 Task: Add the task  Develop a new online tool for online resume building to the section Integration Testing Sprint in the project BlueTech and add a Due Date to the respective task as 2023/09/18
Action: Mouse moved to (813, 477)
Screenshot: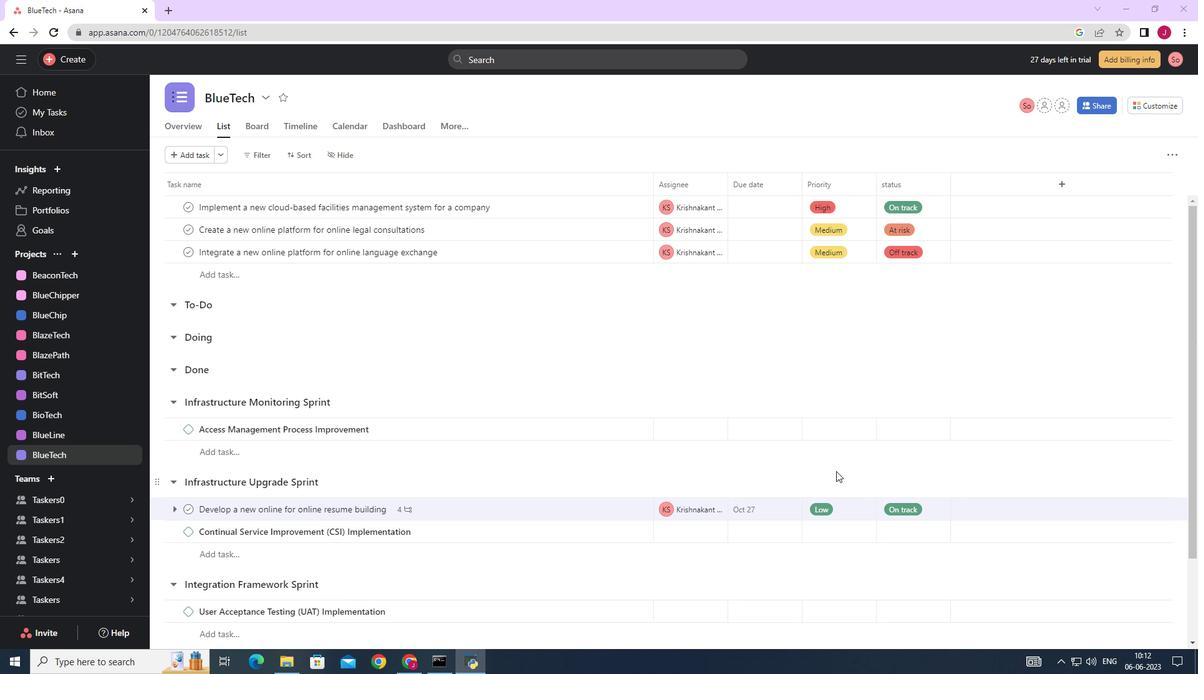 
Action: Mouse scrolled (814, 477) with delta (0, 0)
Screenshot: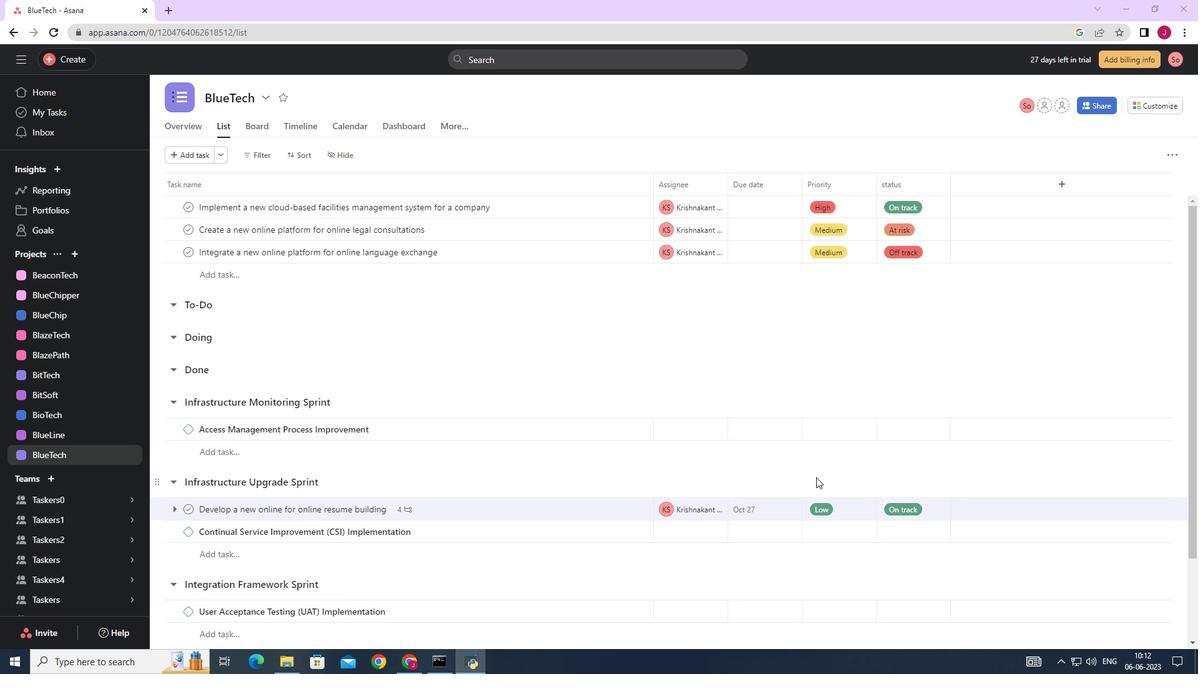 
Action: Mouse scrolled (813, 477) with delta (0, 0)
Screenshot: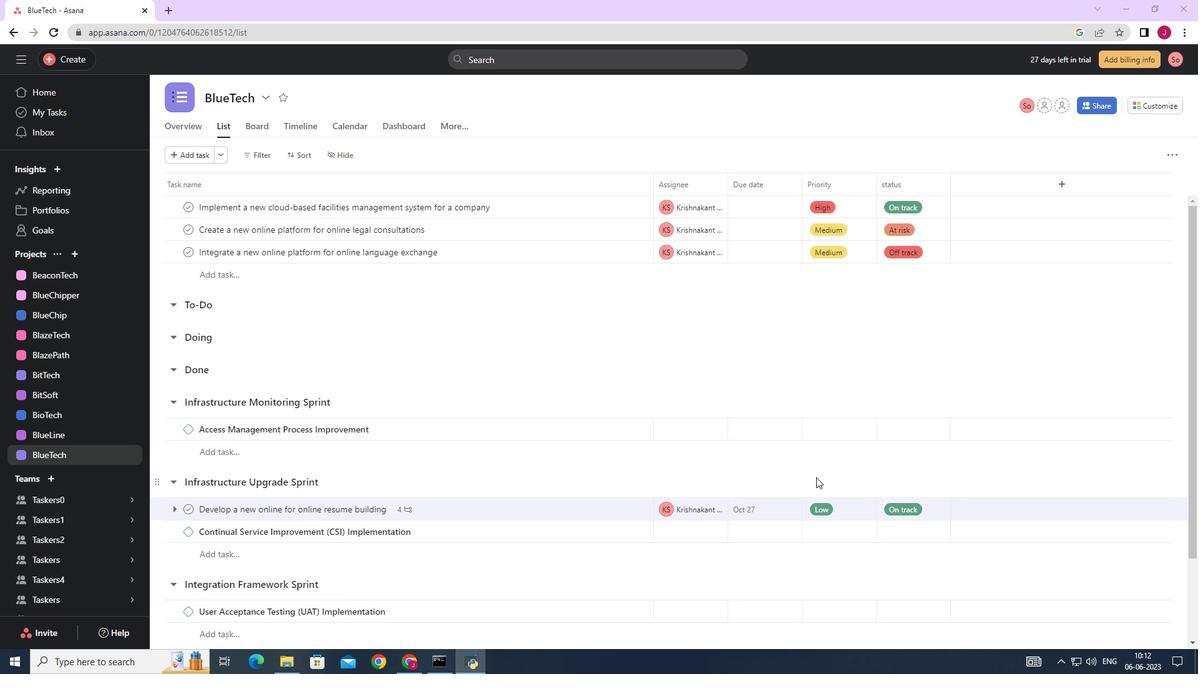 
Action: Mouse scrolled (813, 477) with delta (0, 0)
Screenshot: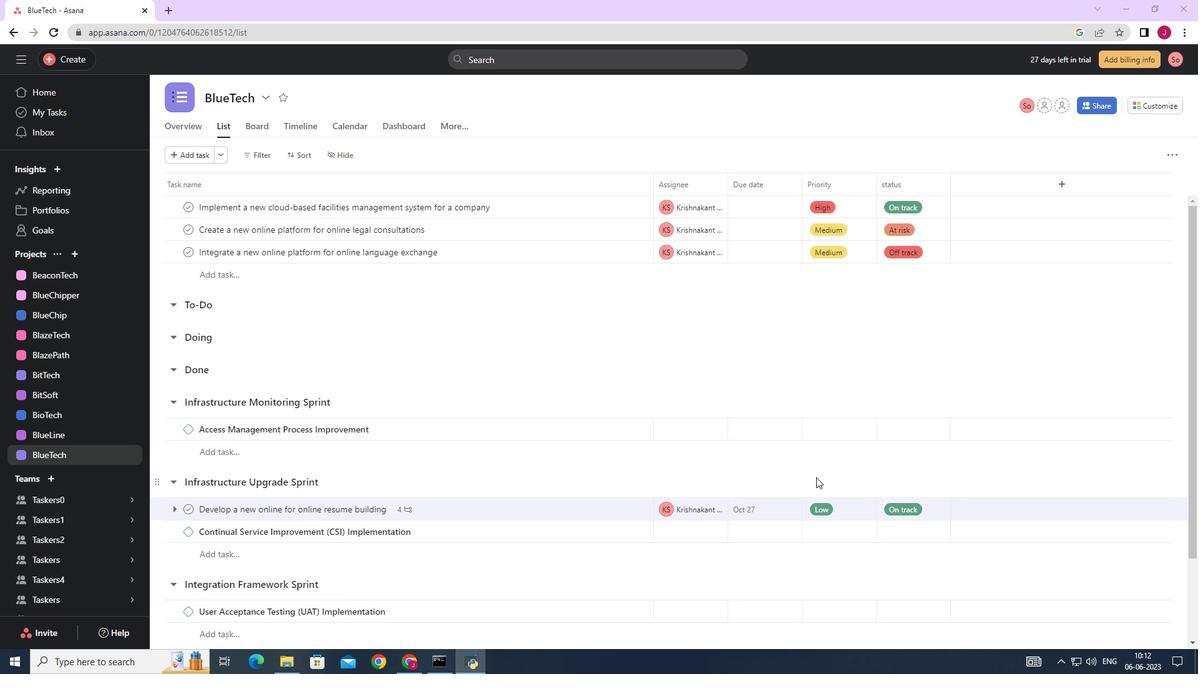 
Action: Mouse scrolled (813, 477) with delta (0, 0)
Screenshot: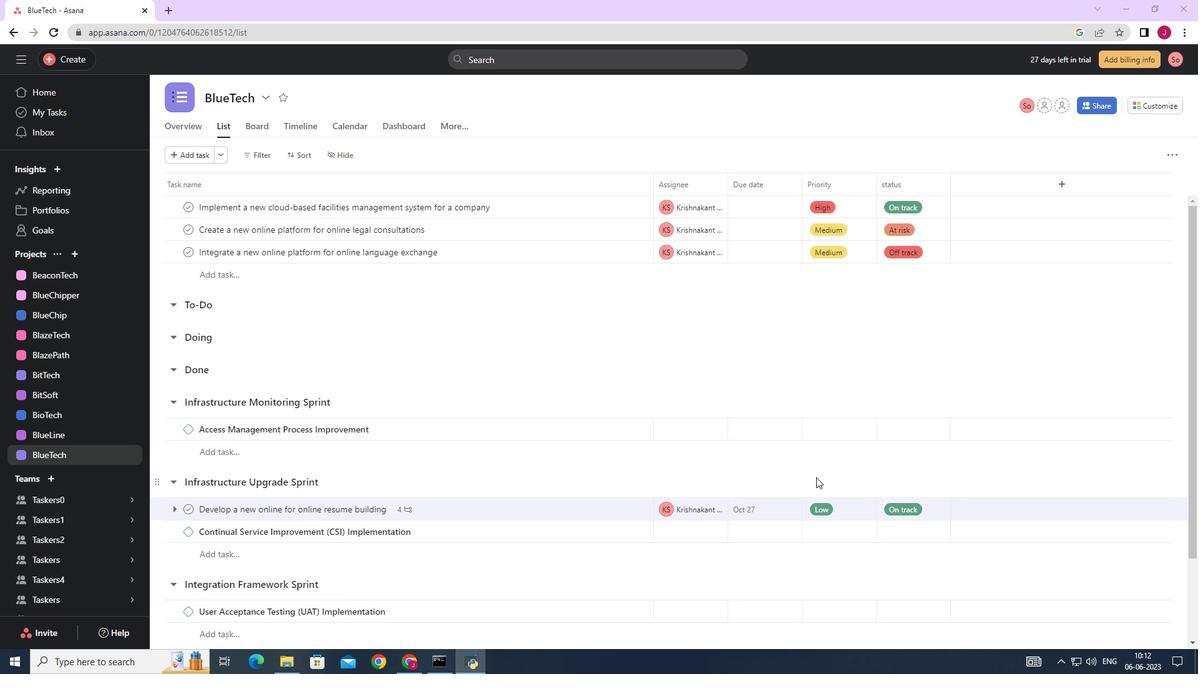 
Action: Mouse scrolled (813, 477) with delta (0, 0)
Screenshot: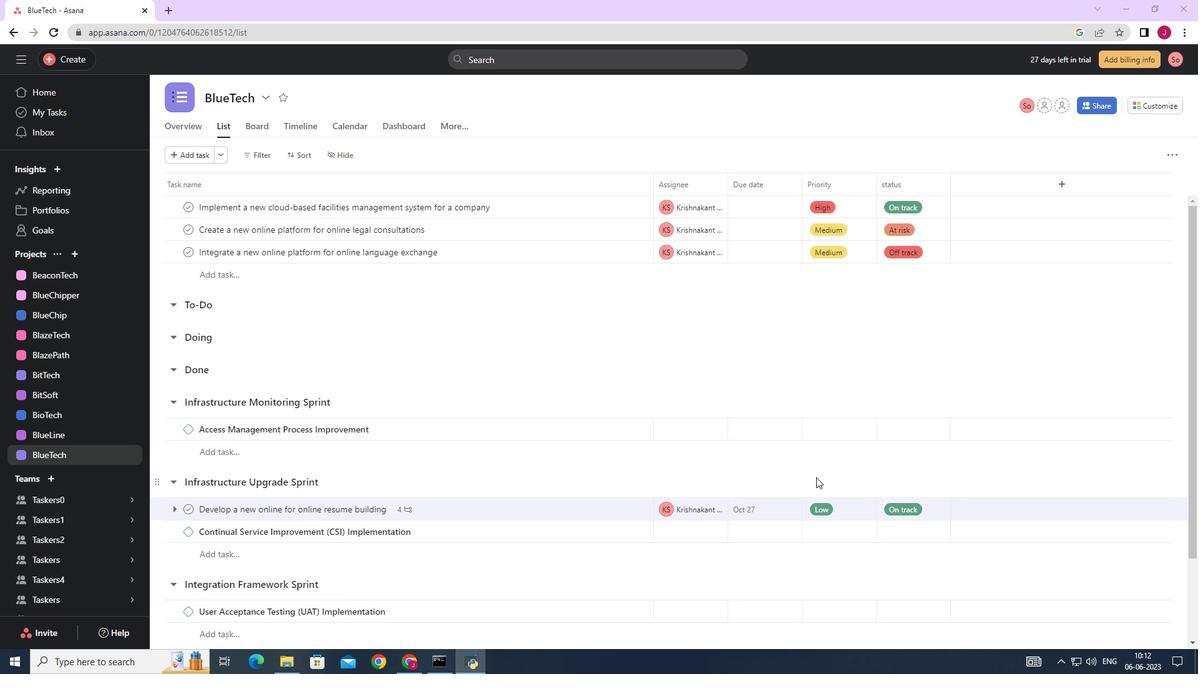 
Action: Mouse moved to (625, 407)
Screenshot: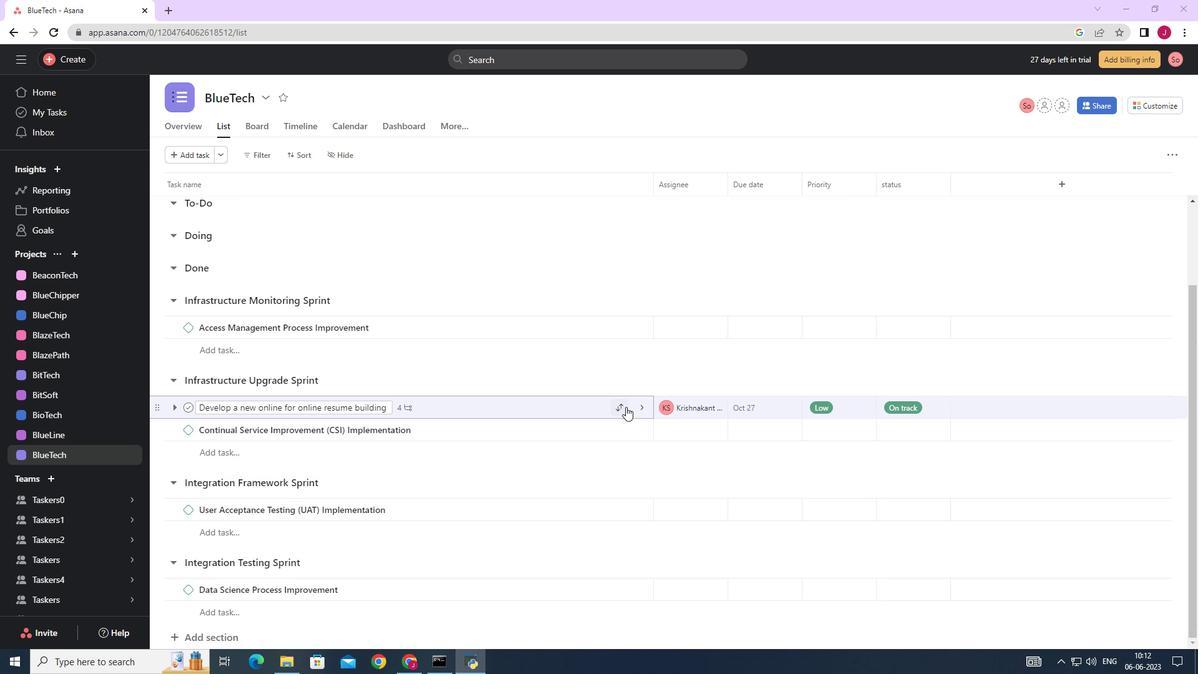 
Action: Mouse pressed left at (625, 407)
Screenshot: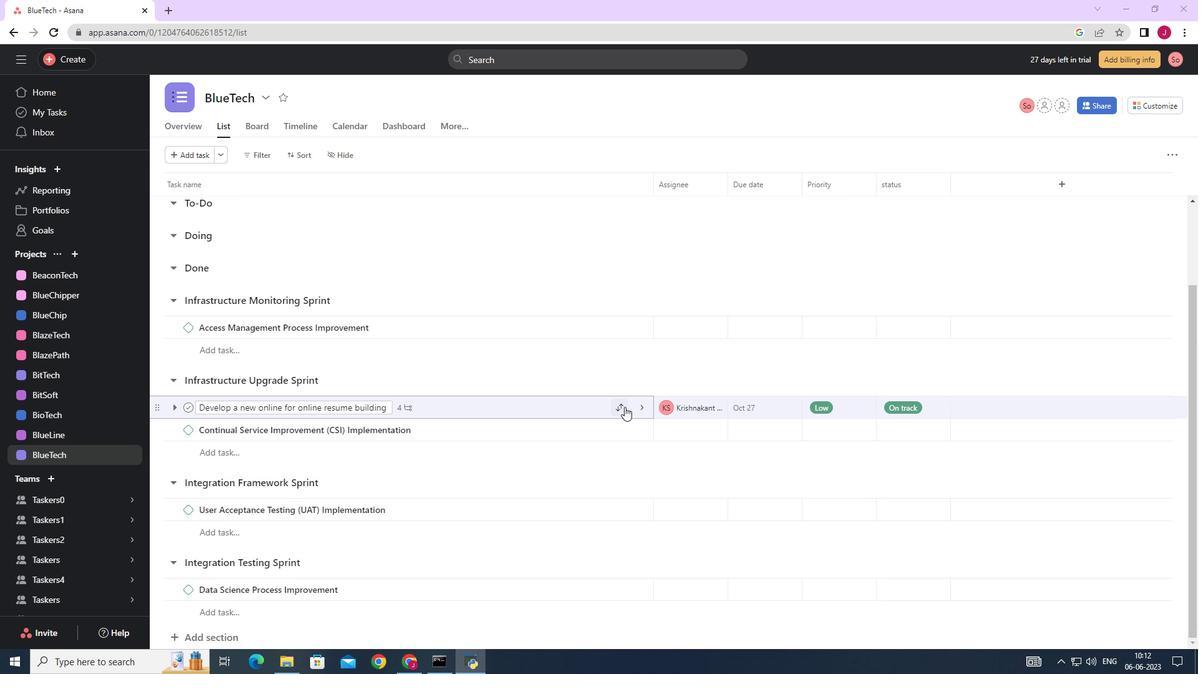 
Action: Mouse moved to (562, 593)
Screenshot: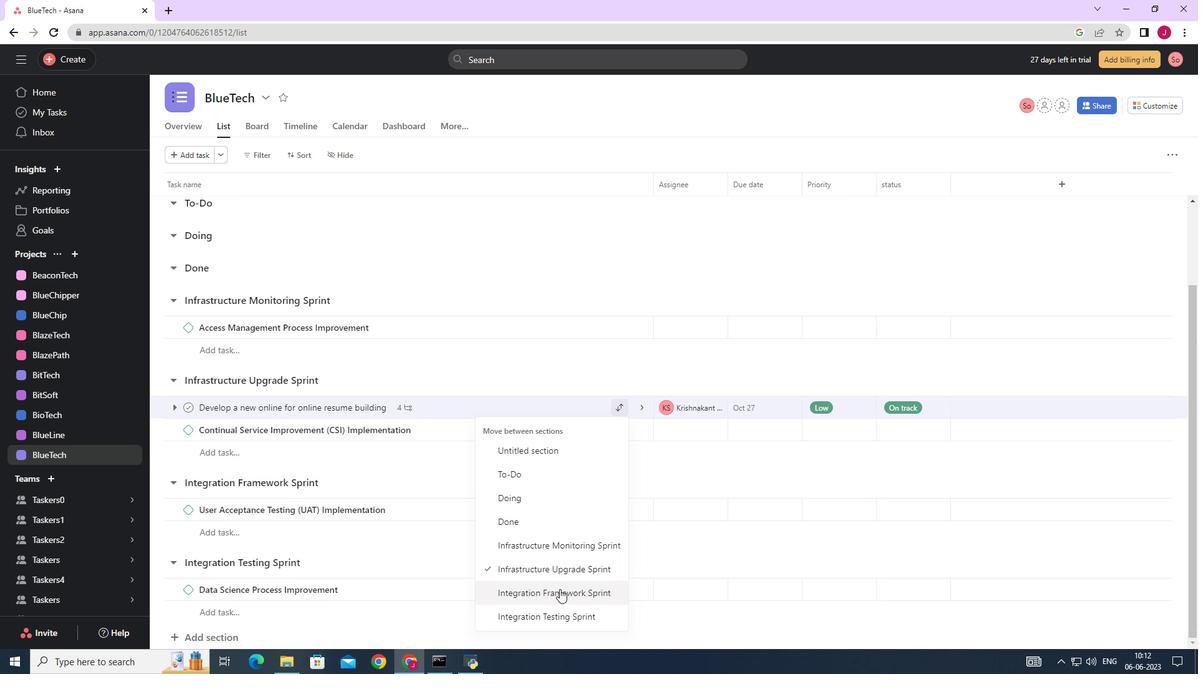 
Action: Mouse pressed left at (562, 593)
Screenshot: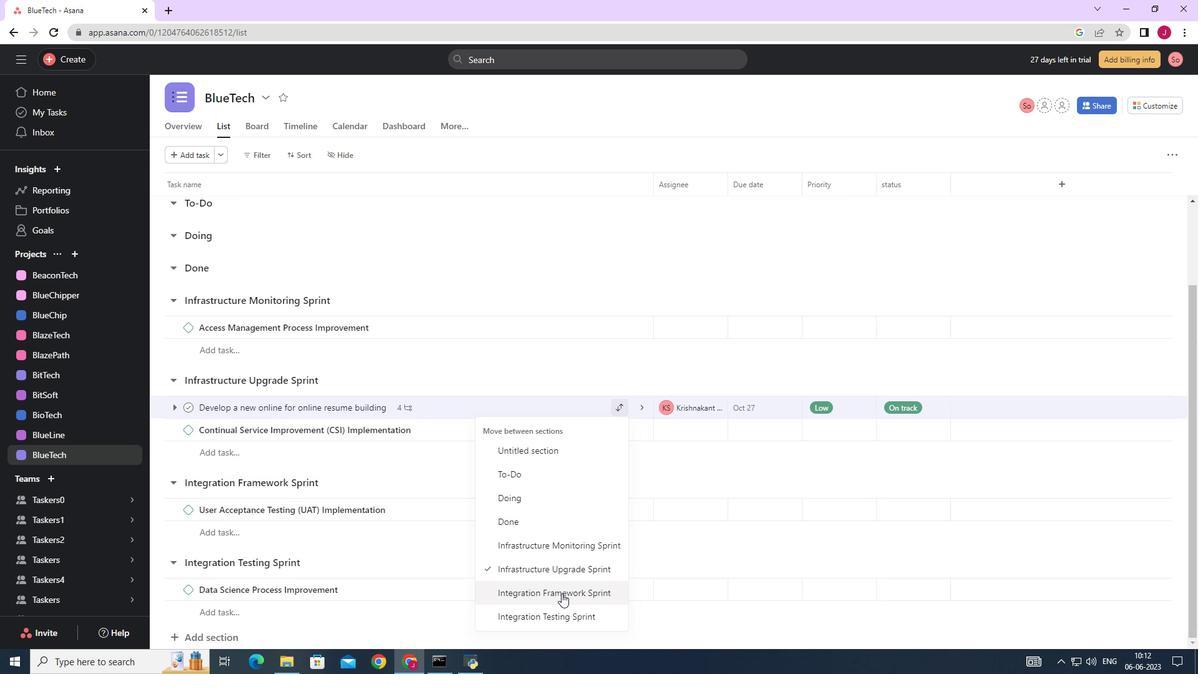 
Action: Mouse moved to (710, 532)
Screenshot: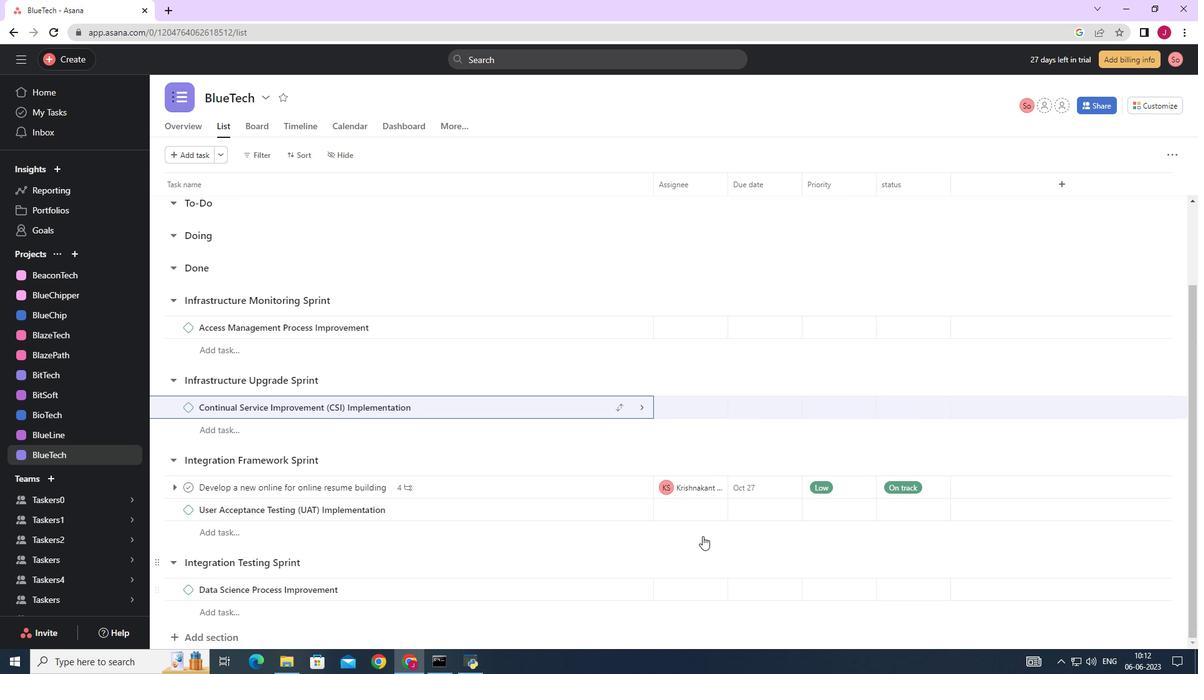 
Action: Mouse scrolled (710, 532) with delta (0, 0)
Screenshot: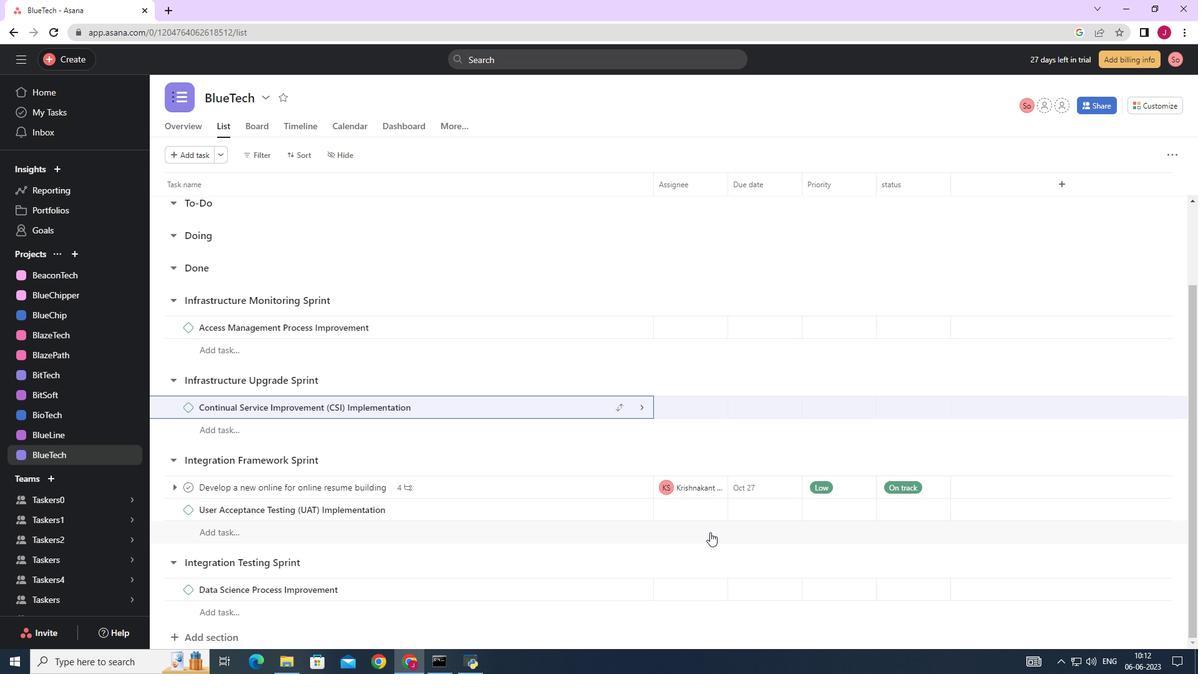 
Action: Mouse scrolled (710, 532) with delta (0, 0)
Screenshot: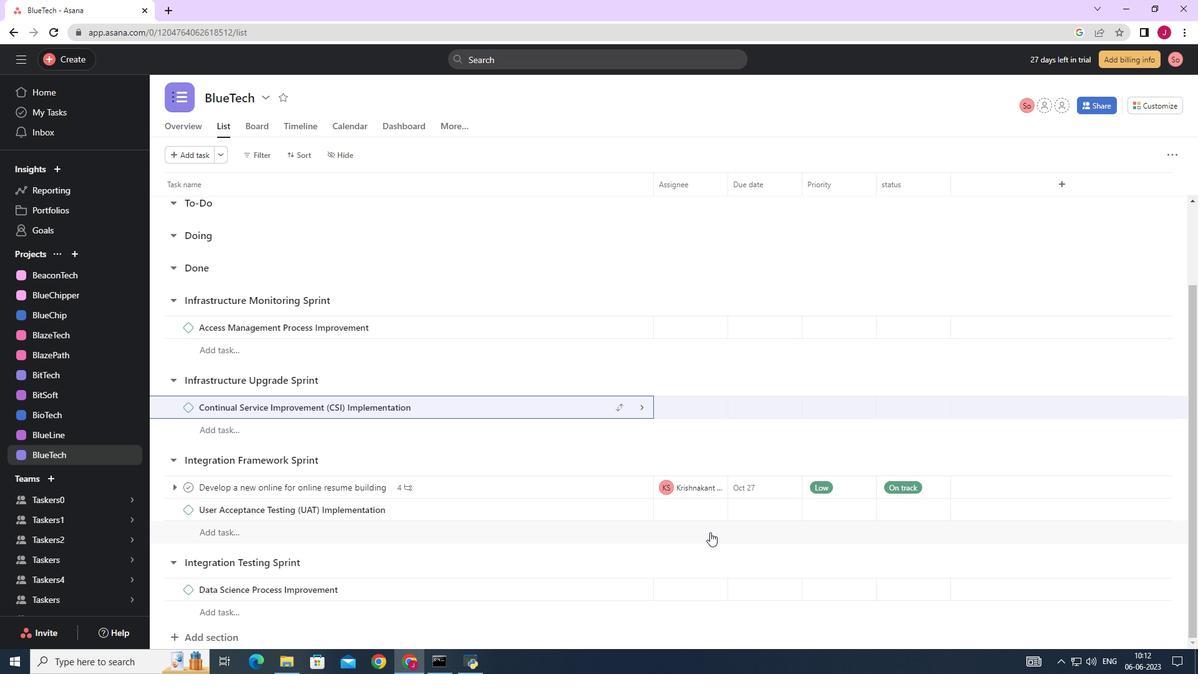 
Action: Mouse scrolled (710, 532) with delta (0, 0)
Screenshot: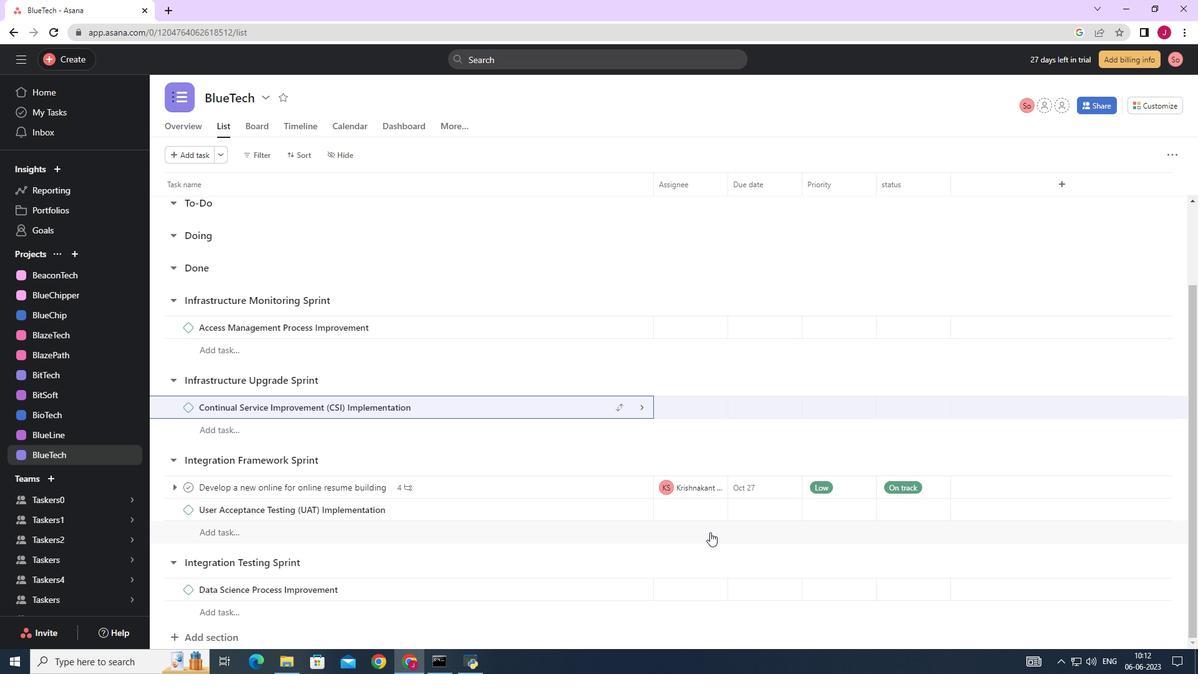 
Action: Mouse scrolled (710, 532) with delta (0, 0)
Screenshot: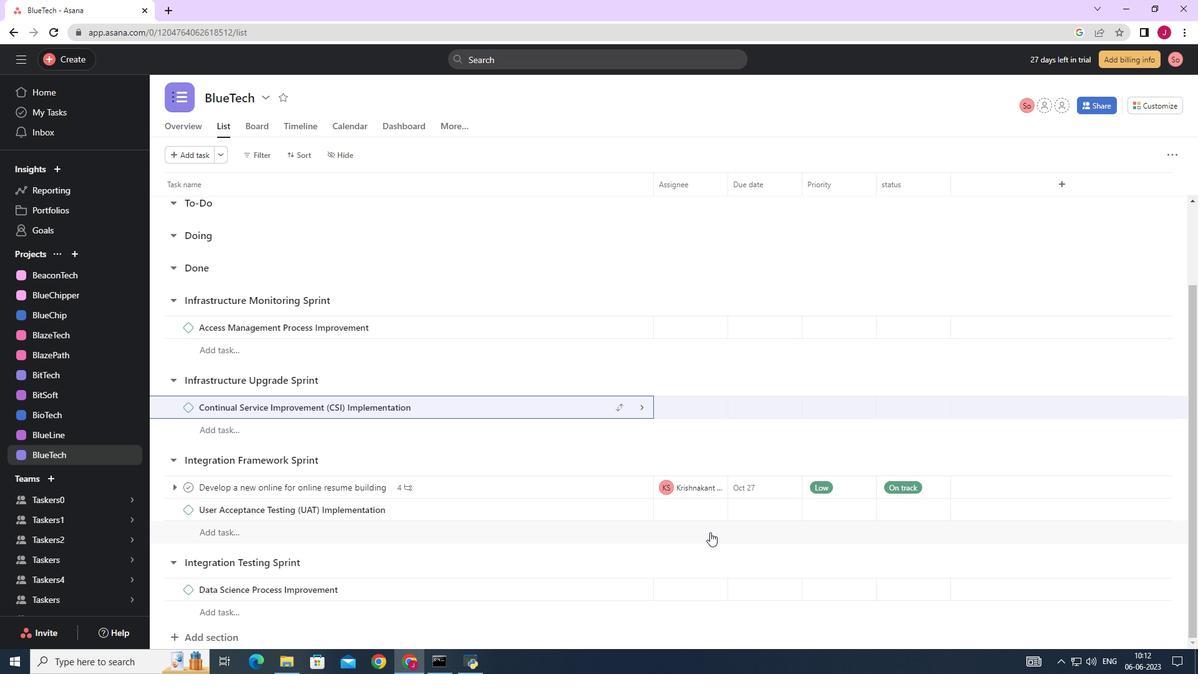 
Action: Mouse scrolled (710, 532) with delta (0, 0)
Screenshot: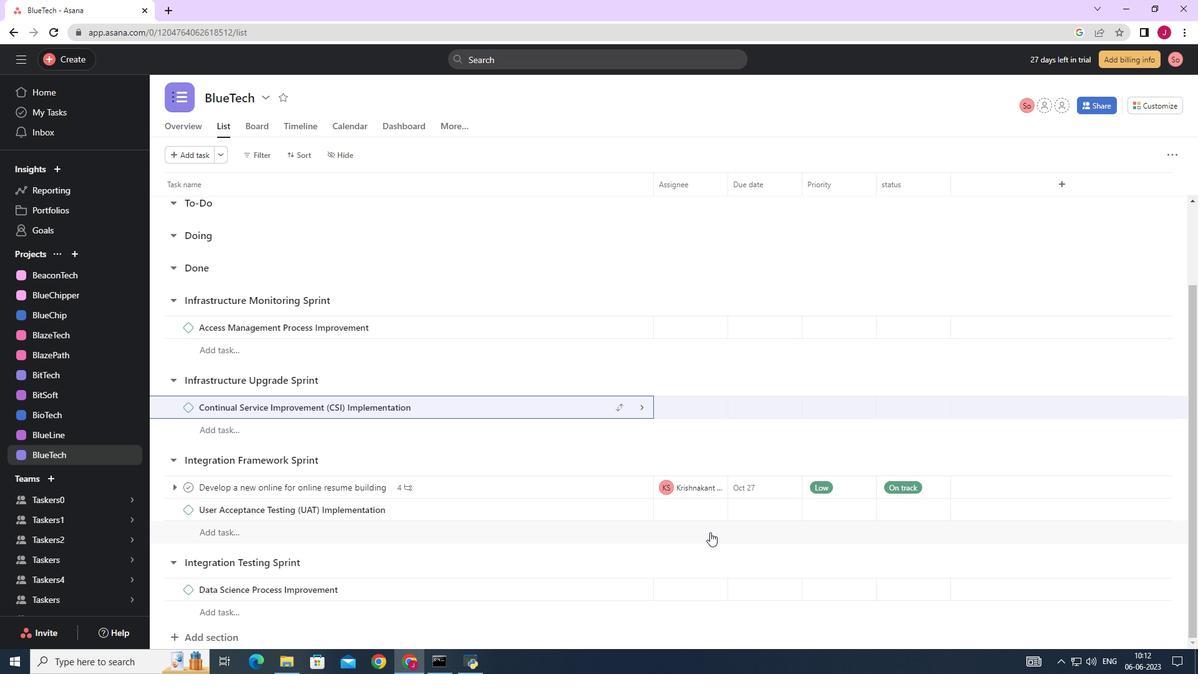 
Action: Mouse moved to (793, 488)
Screenshot: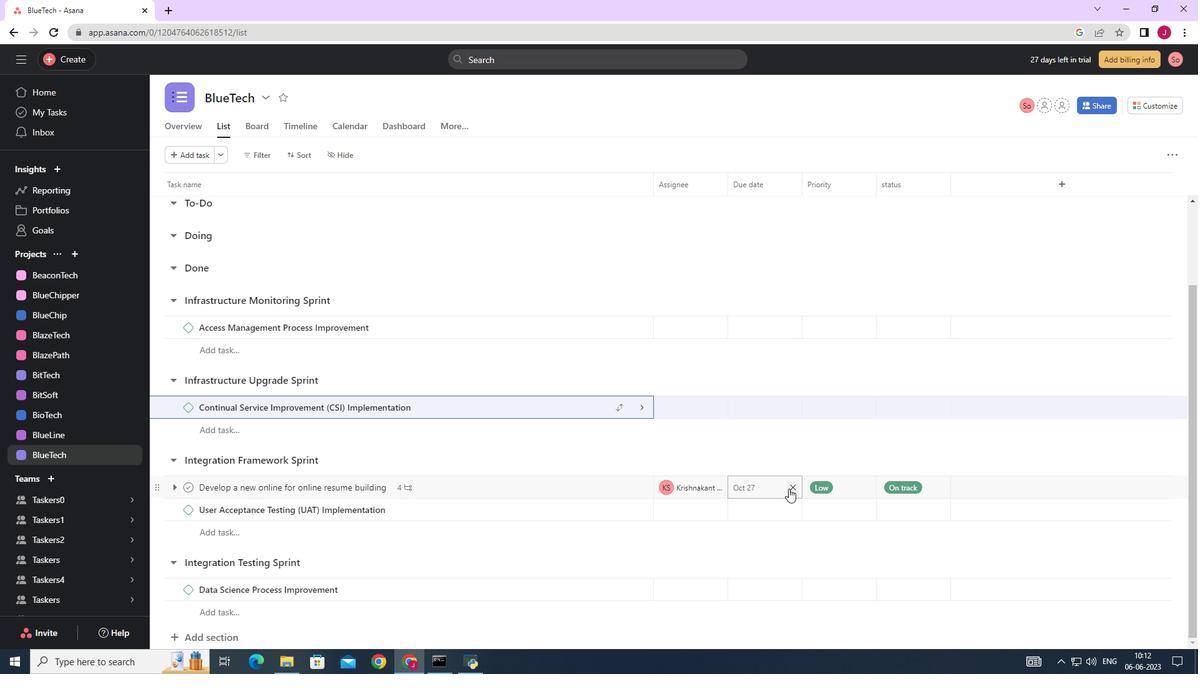 
Action: Mouse pressed left at (793, 488)
Screenshot: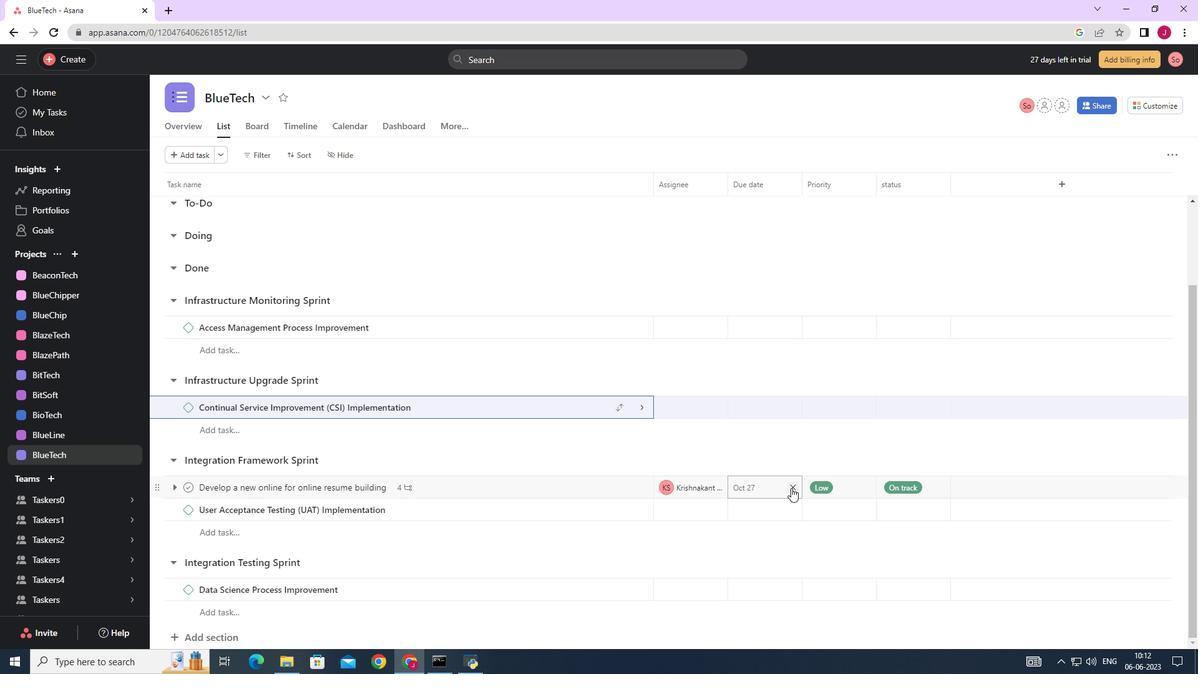 
Action: Mouse moved to (766, 491)
Screenshot: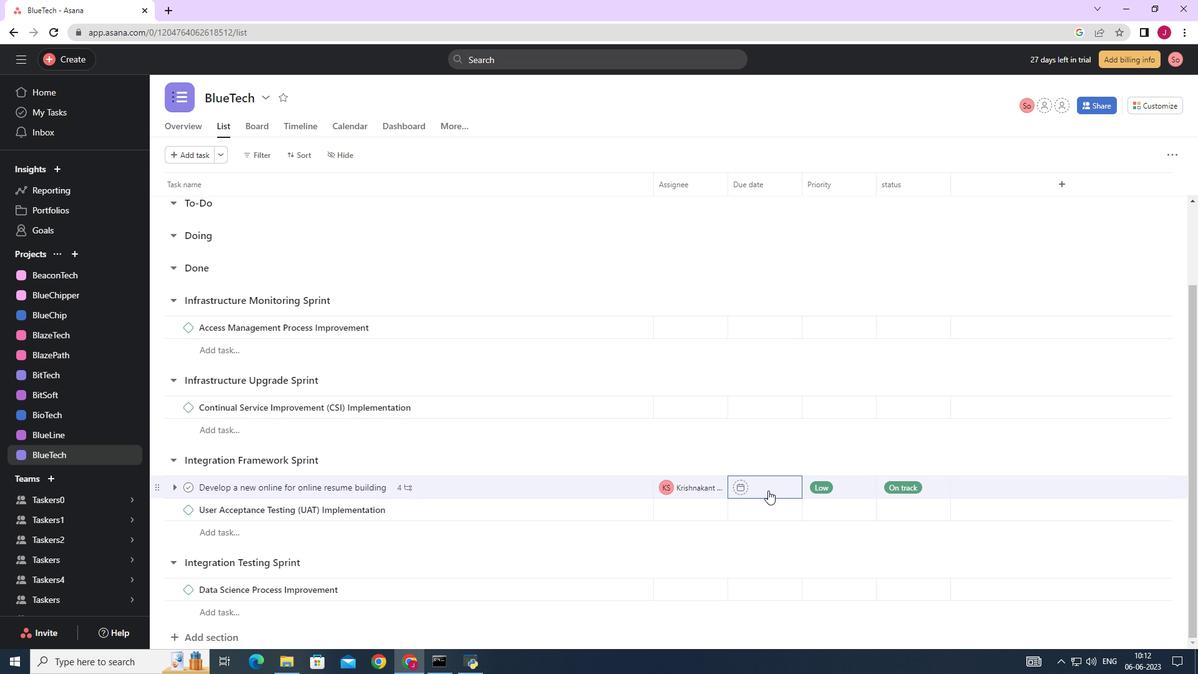 
Action: Mouse pressed left at (766, 491)
Screenshot: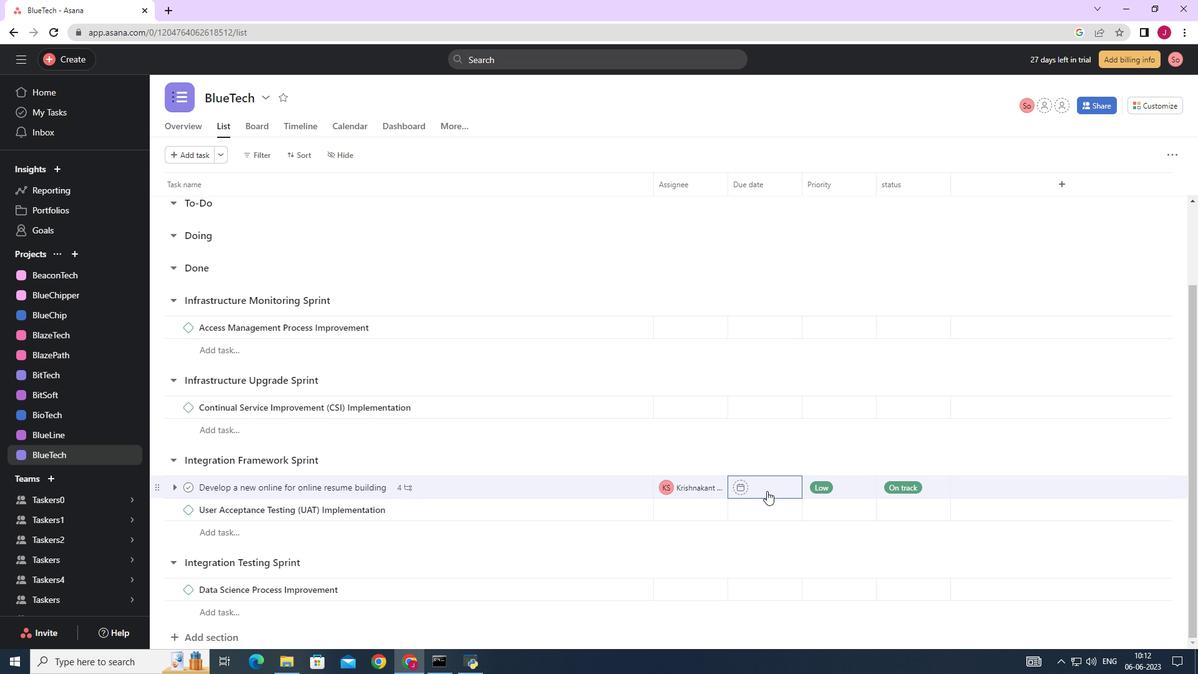 
Action: Mouse moved to (891, 289)
Screenshot: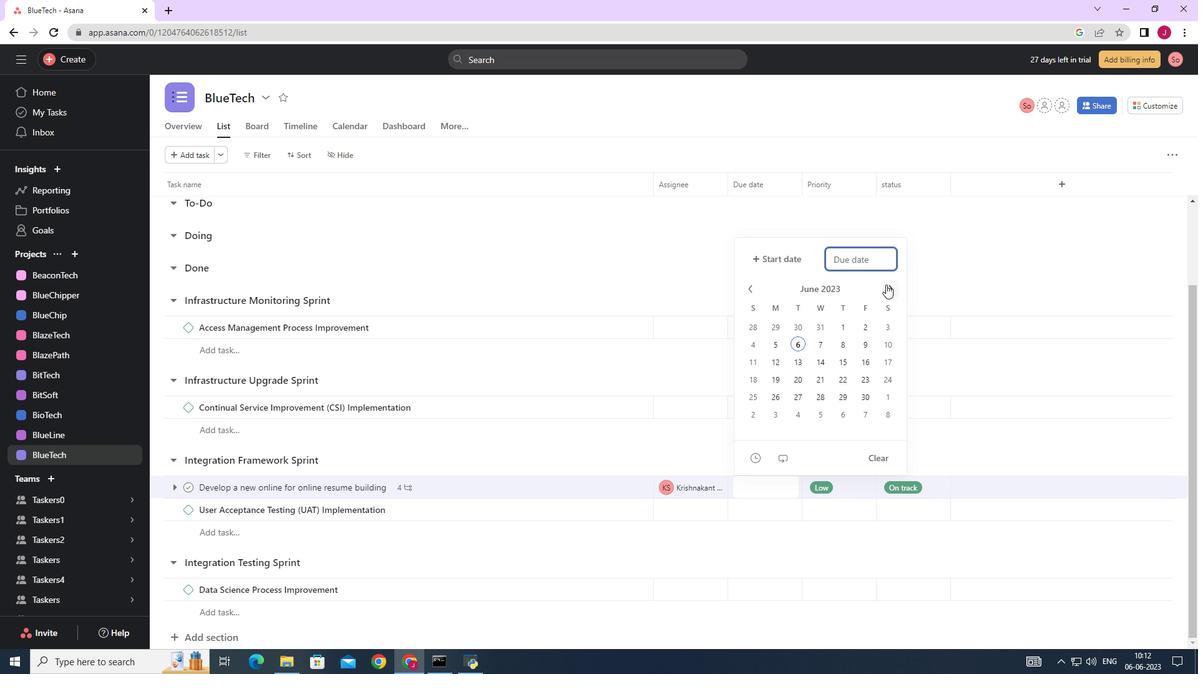 
Action: Mouse pressed left at (891, 289)
Screenshot: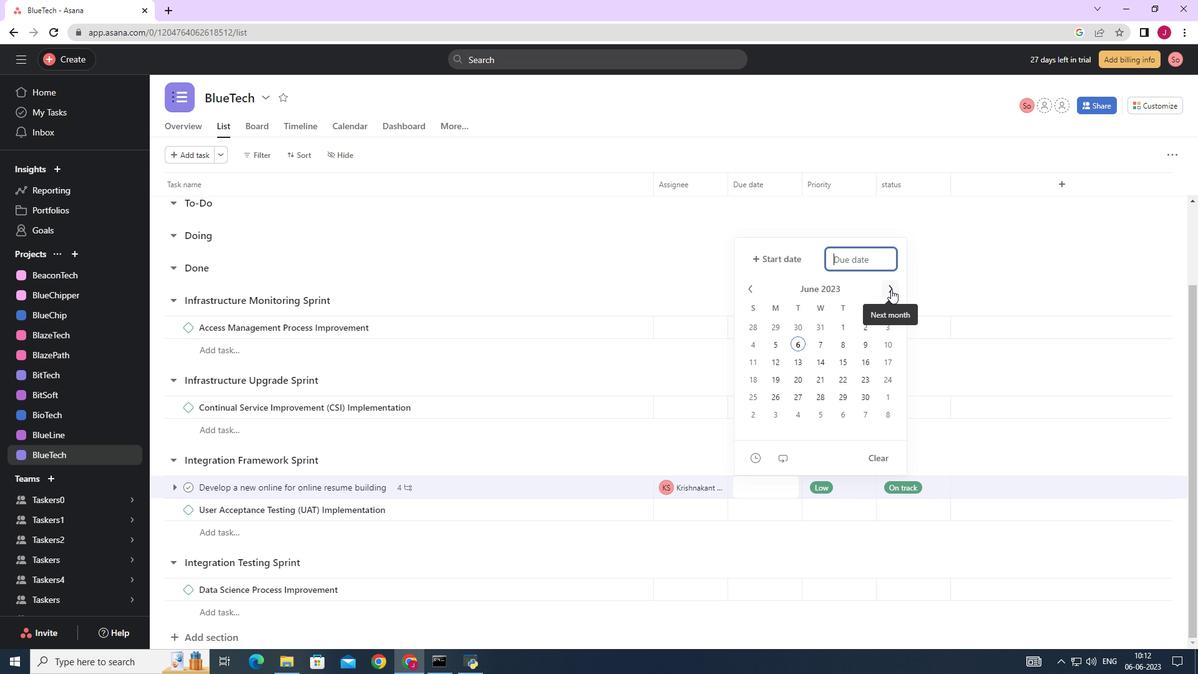 
Action: Mouse pressed left at (891, 289)
Screenshot: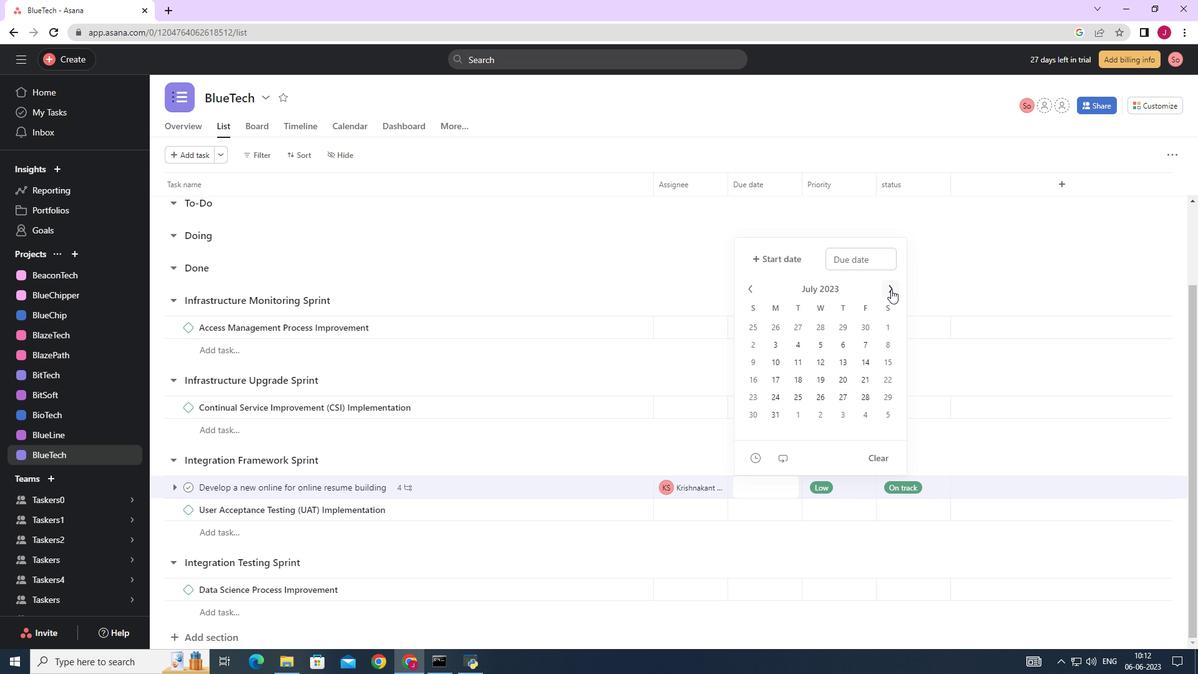 
Action: Mouse pressed left at (891, 289)
Screenshot: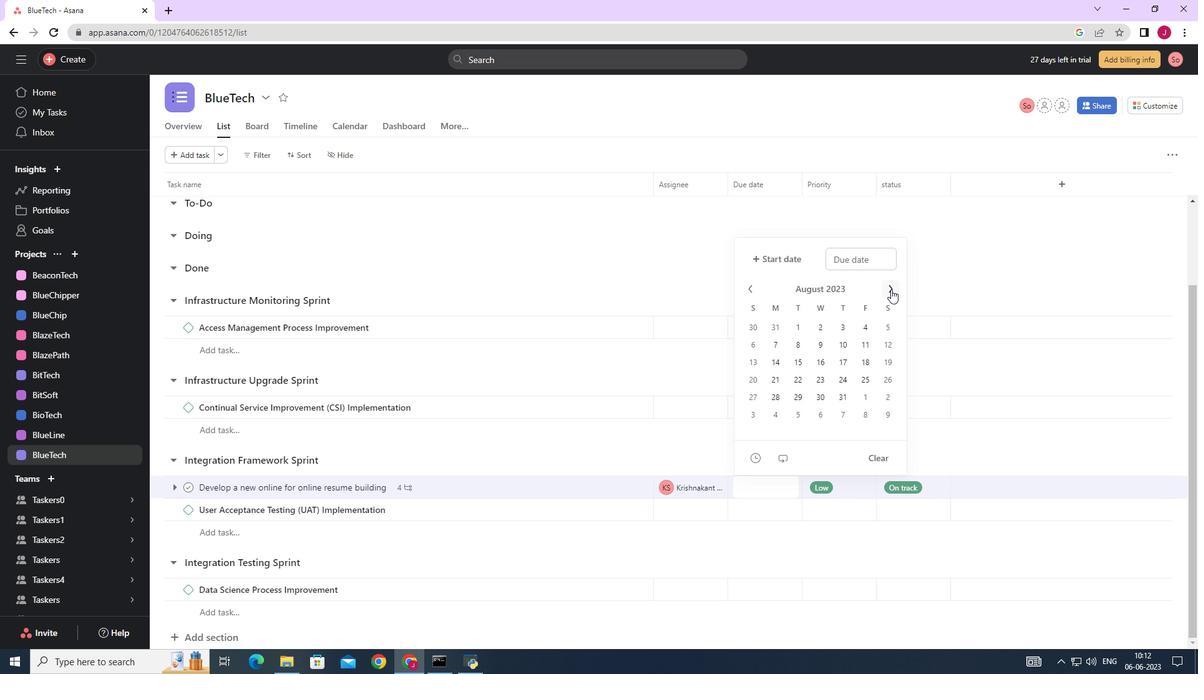 
Action: Mouse pressed left at (891, 289)
Screenshot: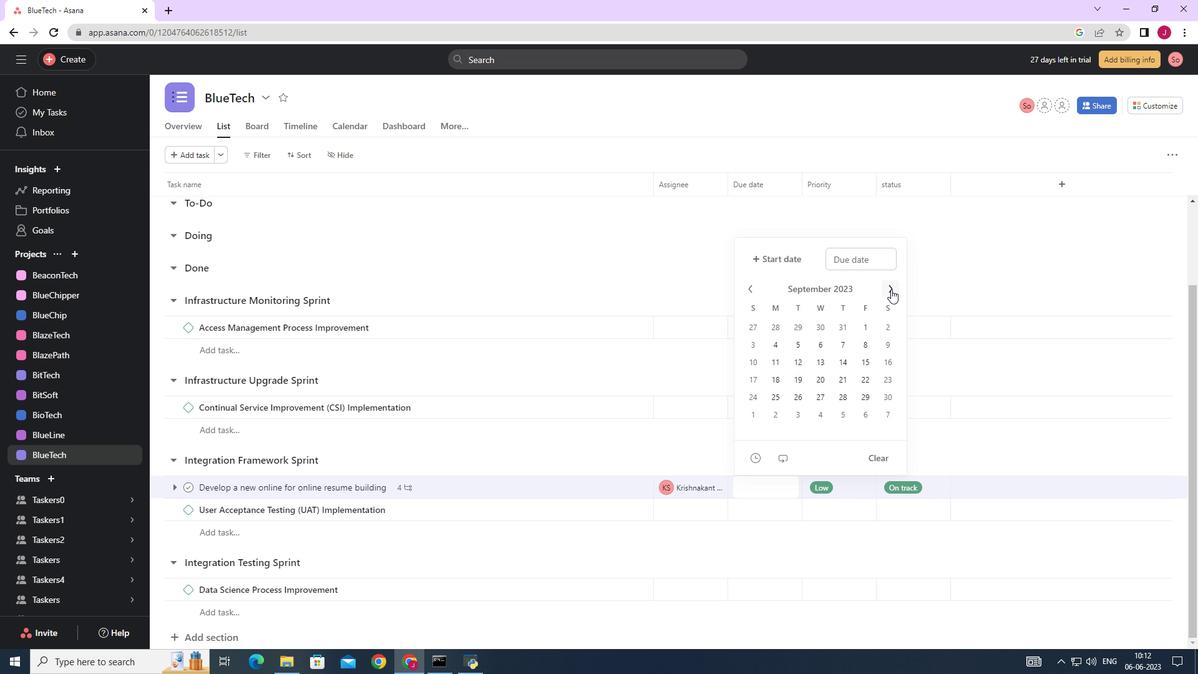 
Action: Mouse pressed left at (891, 289)
Screenshot: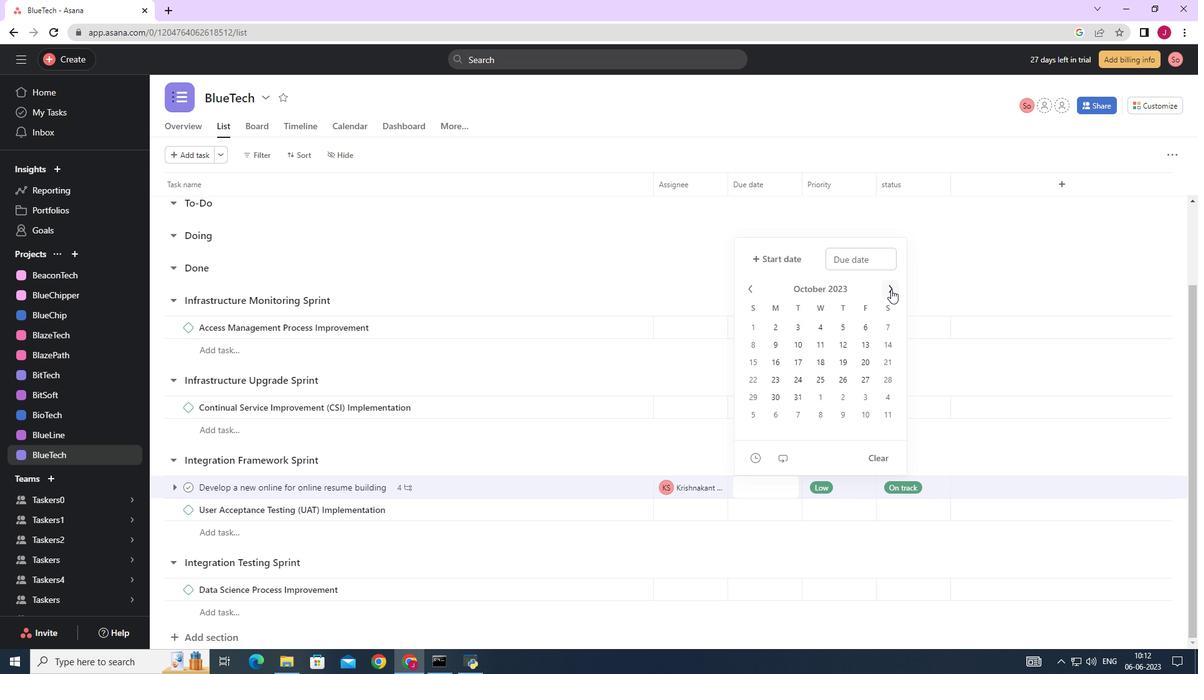 
Action: Mouse moved to (753, 292)
Screenshot: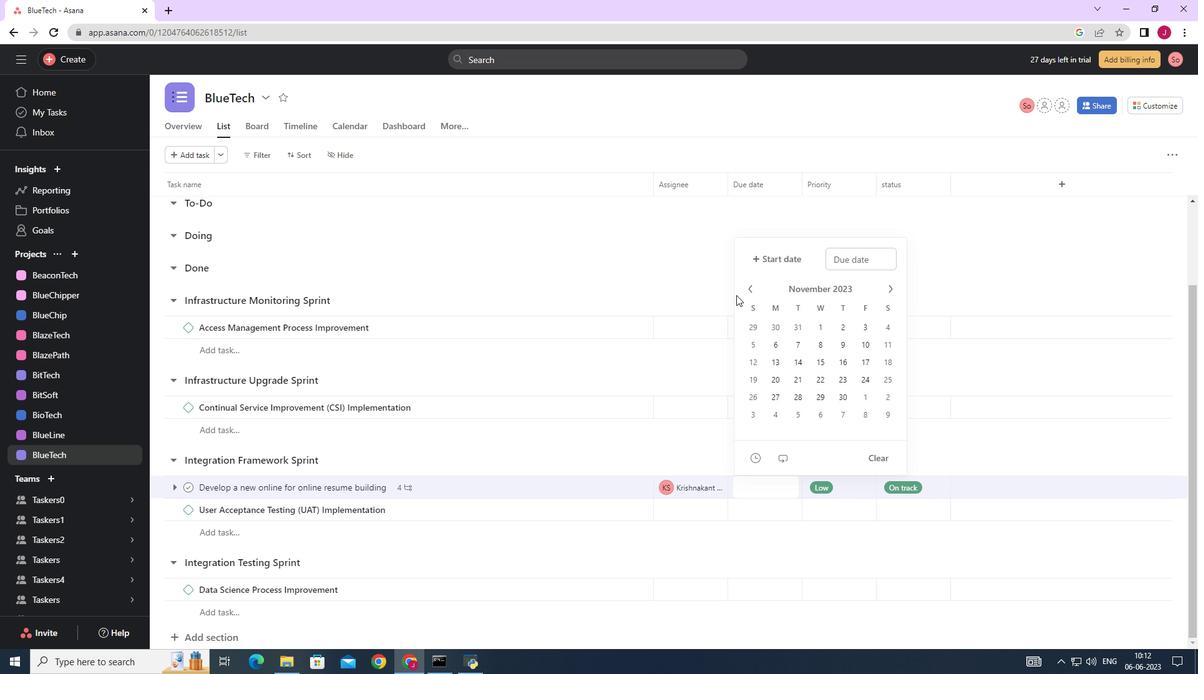 
Action: Mouse pressed left at (753, 292)
Screenshot: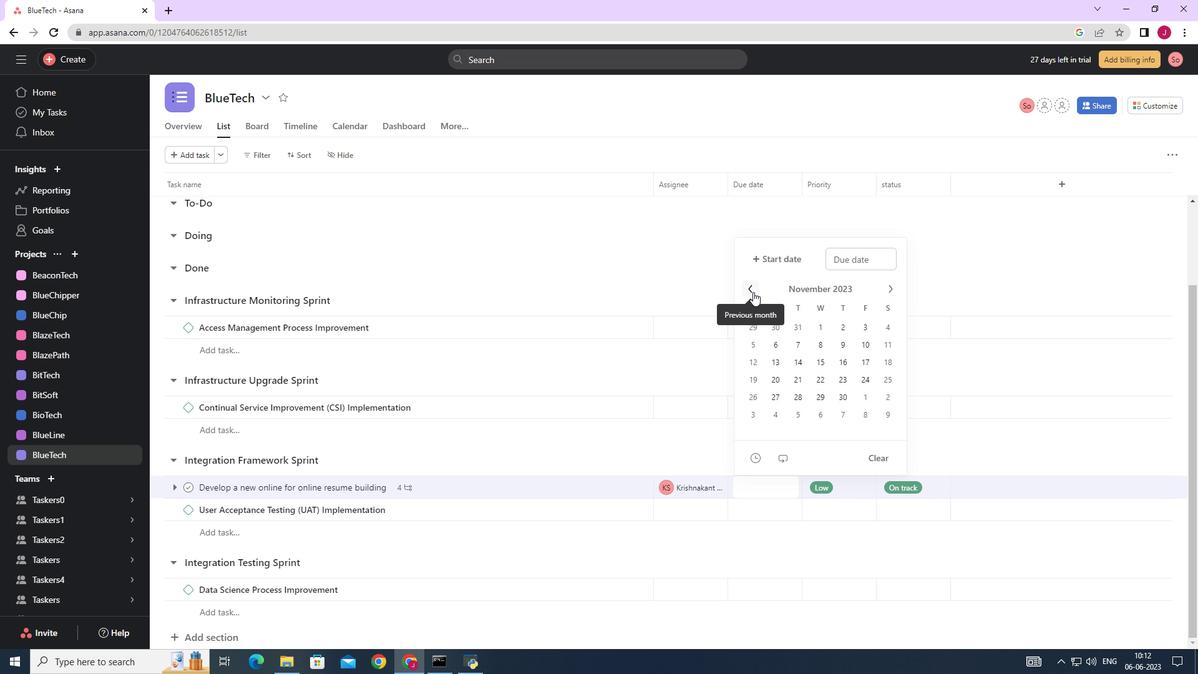 
Action: Mouse pressed left at (753, 292)
Screenshot: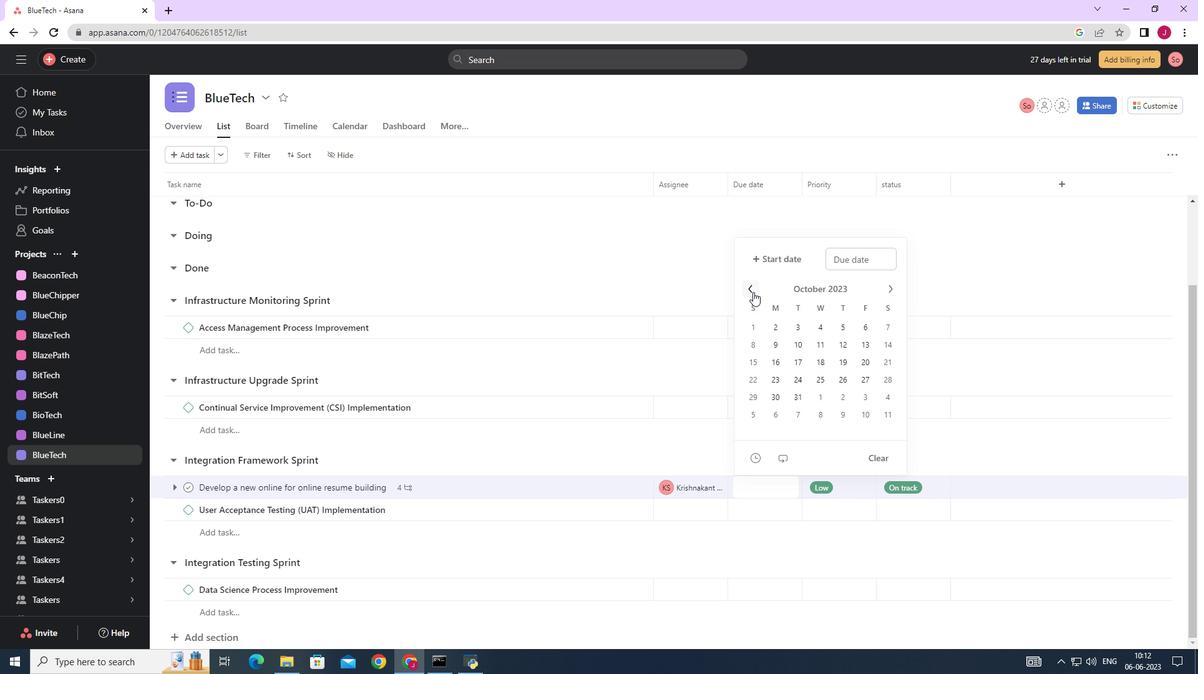 
Action: Mouse moved to (782, 375)
Screenshot: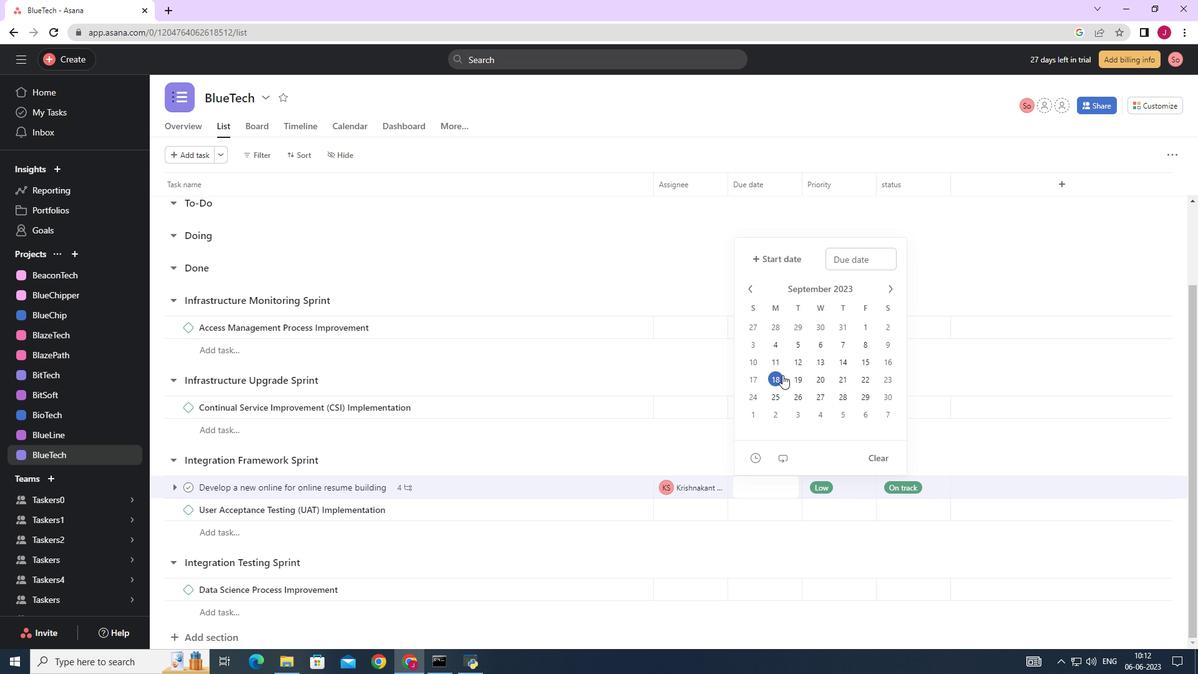 
Action: Mouse pressed left at (782, 375)
Screenshot: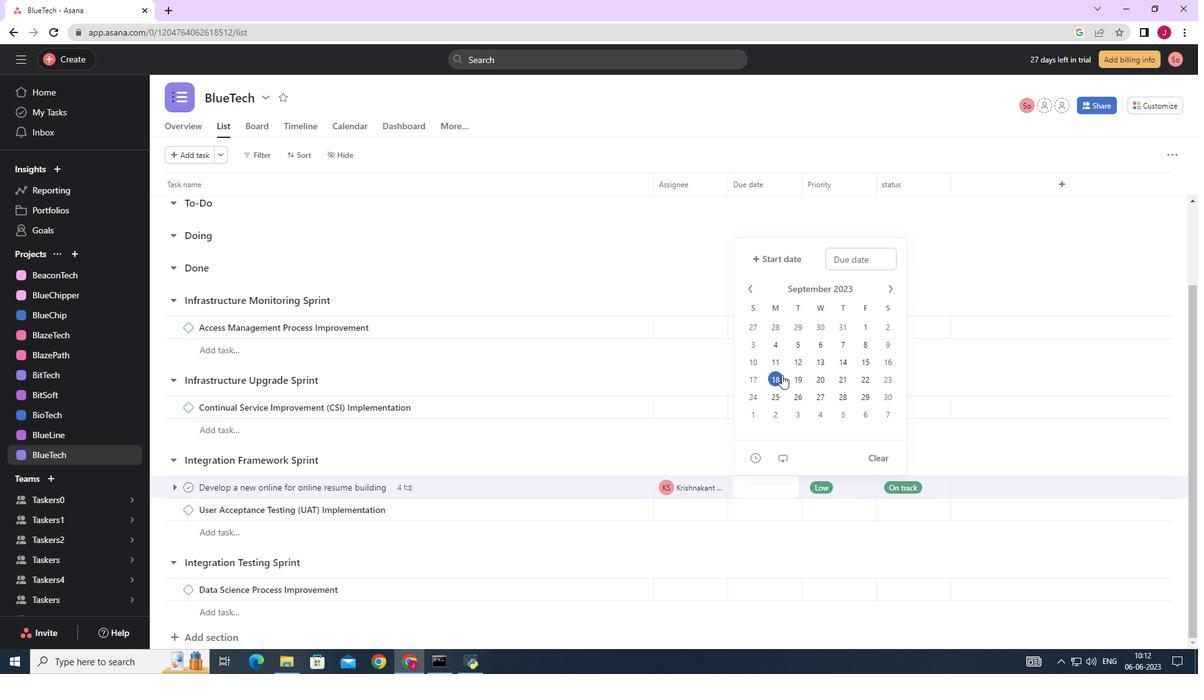 
Action: Mouse moved to (1054, 239)
Screenshot: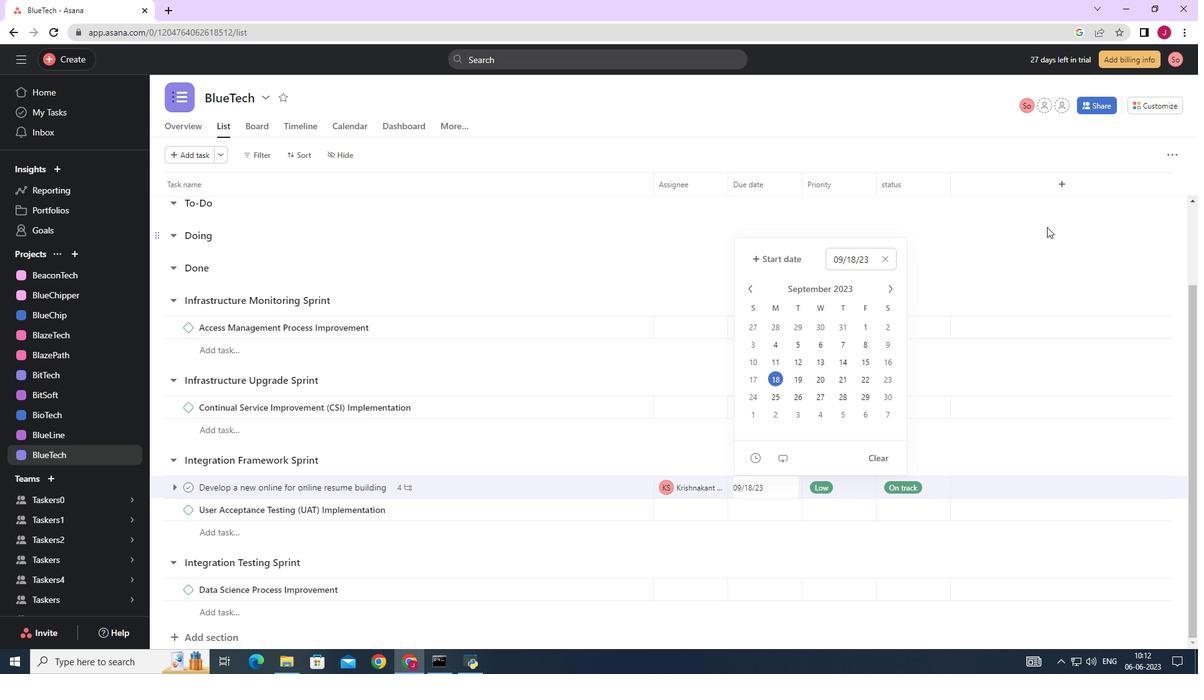 
Action: Mouse pressed left at (1054, 239)
Screenshot: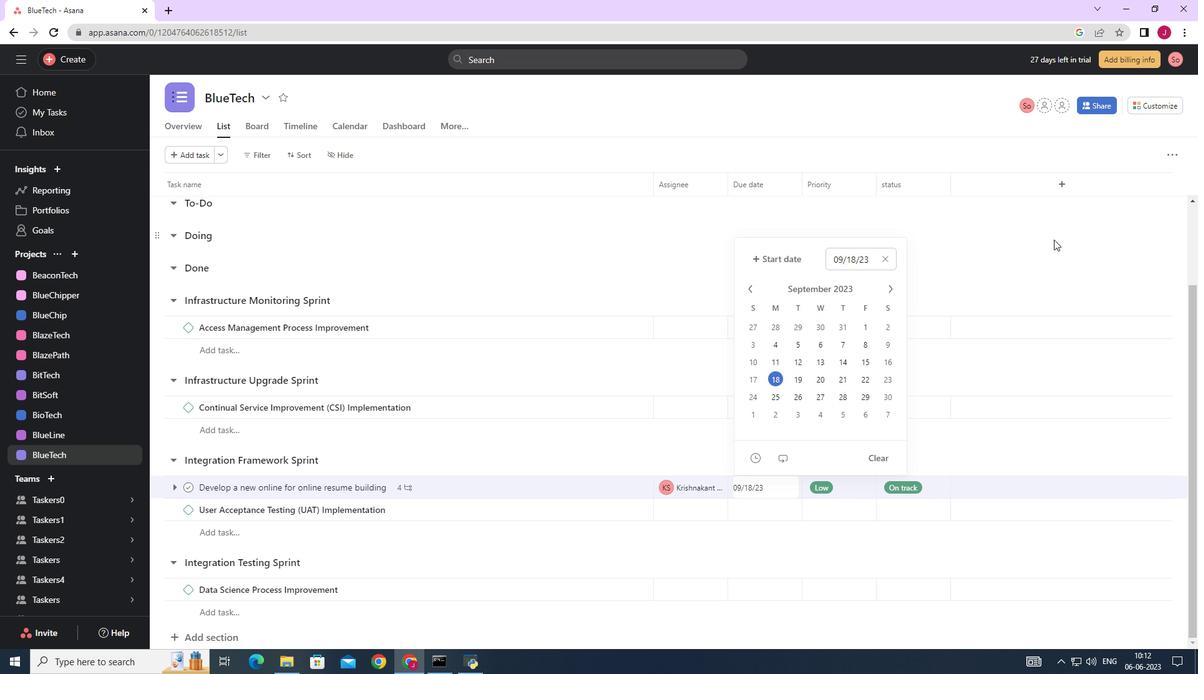 
